 Task: Change the page orientation to portrait in print settings.
Action: Mouse moved to (18, 74)
Screenshot: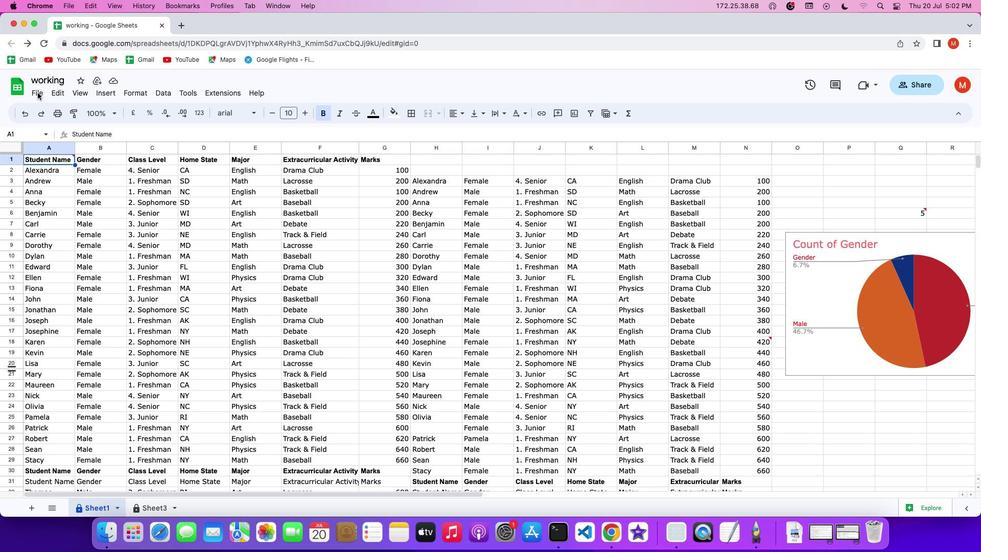 
Action: Mouse pressed left at (18, 74)
Screenshot: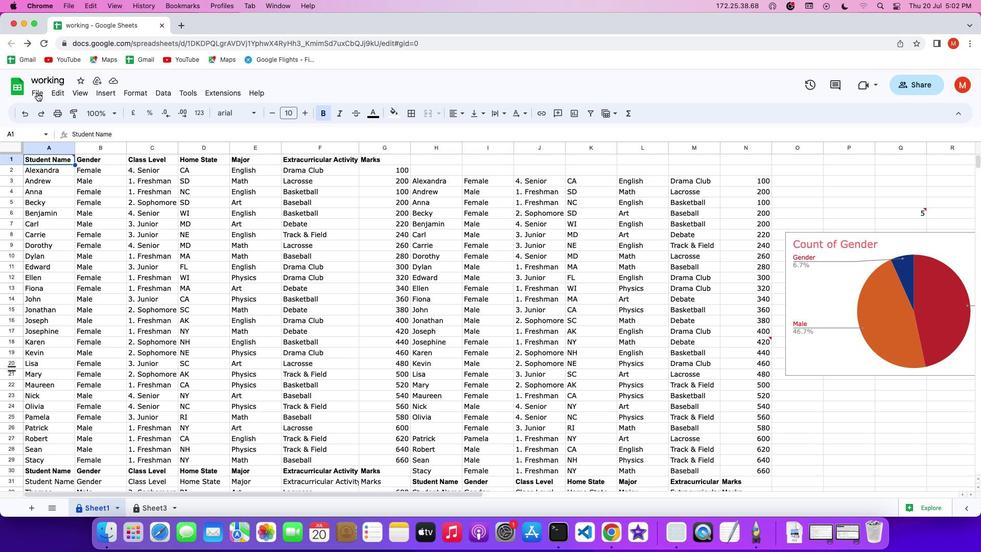 
Action: Mouse pressed left at (18, 74)
Screenshot: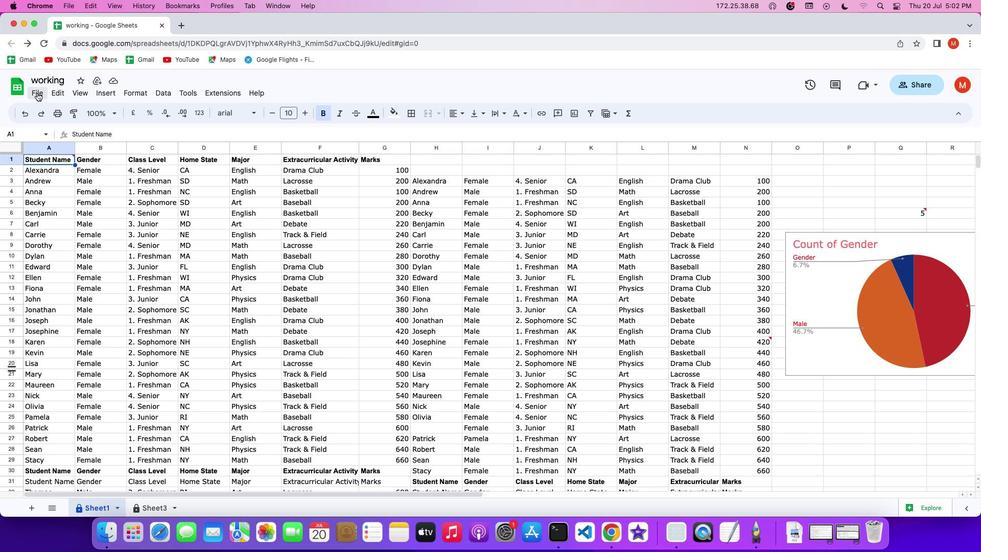 
Action: Mouse moved to (18, 74)
Screenshot: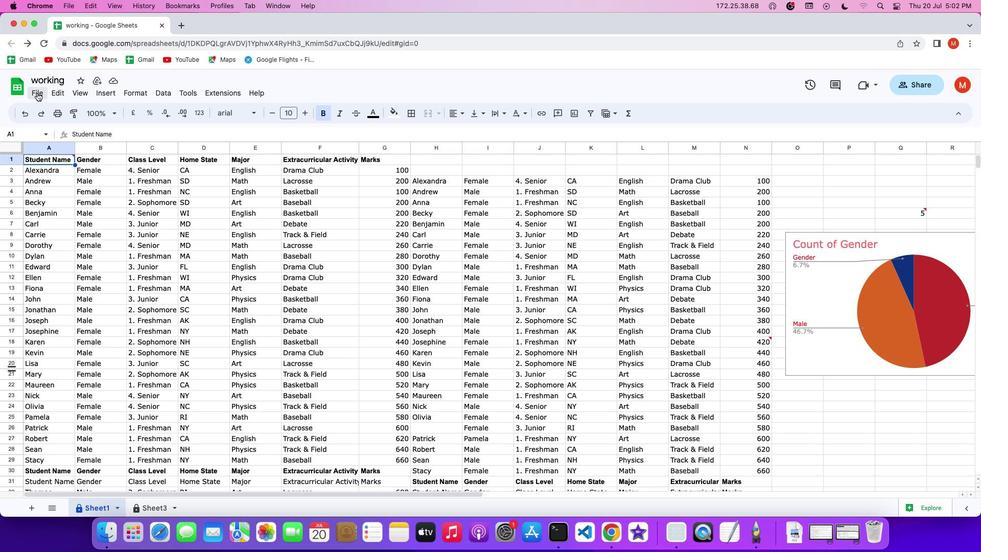 
Action: Mouse pressed left at (18, 74)
Screenshot: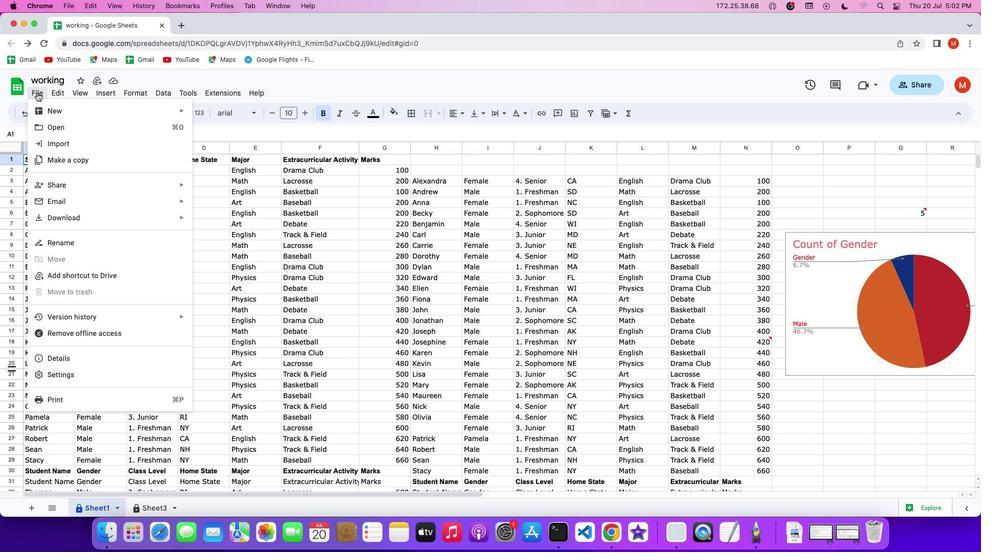 
Action: Mouse moved to (54, 376)
Screenshot: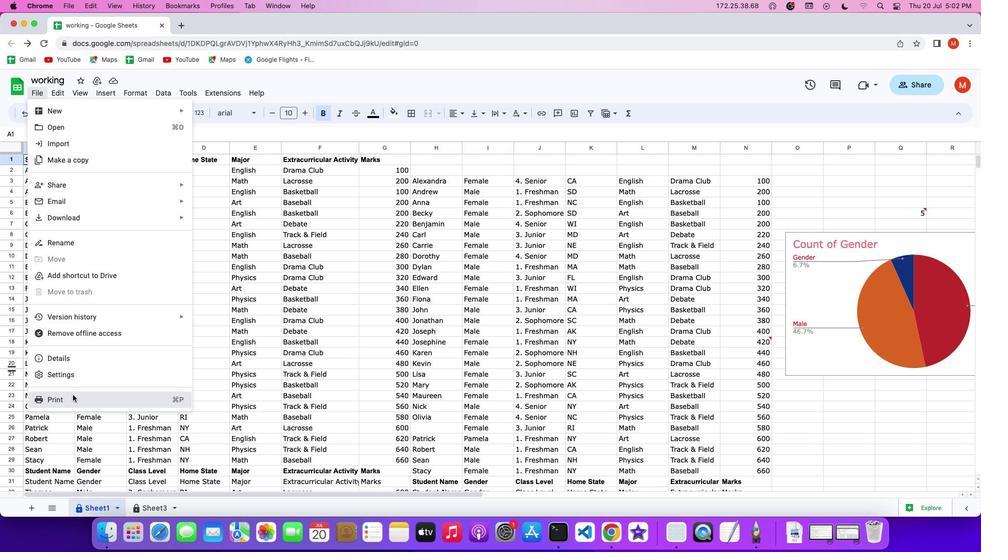 
Action: Mouse pressed left at (54, 376)
Screenshot: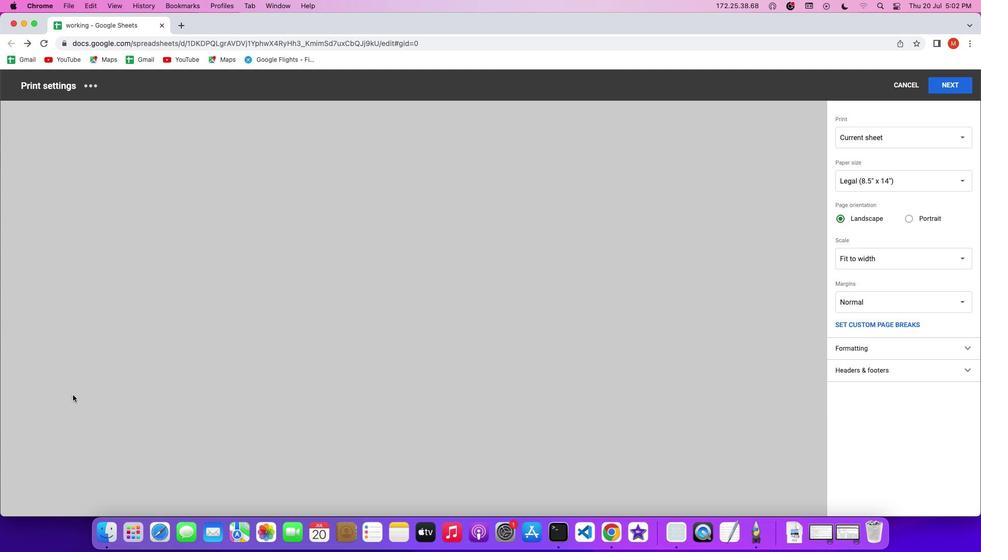 
Action: Mouse moved to (894, 201)
Screenshot: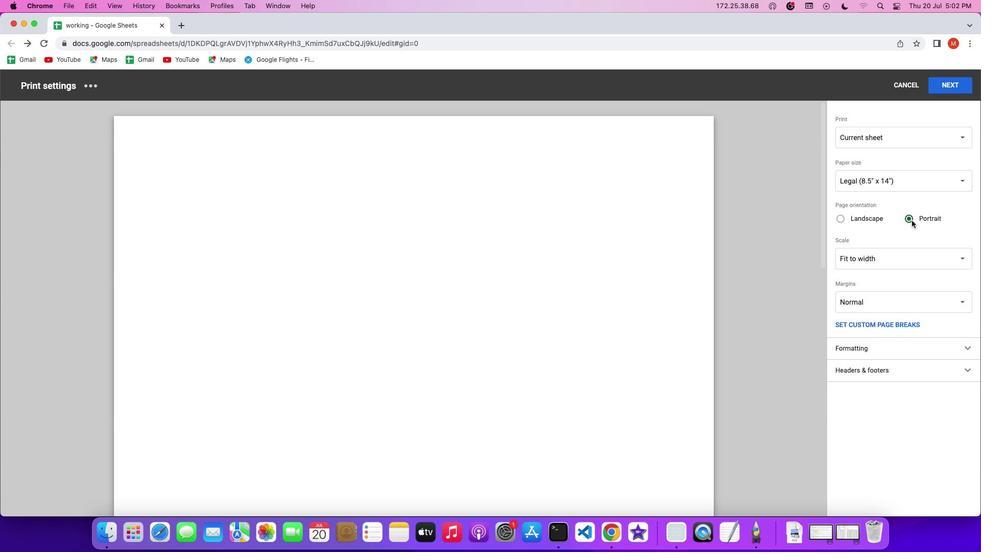 
Action: Mouse pressed left at (894, 201)
Screenshot: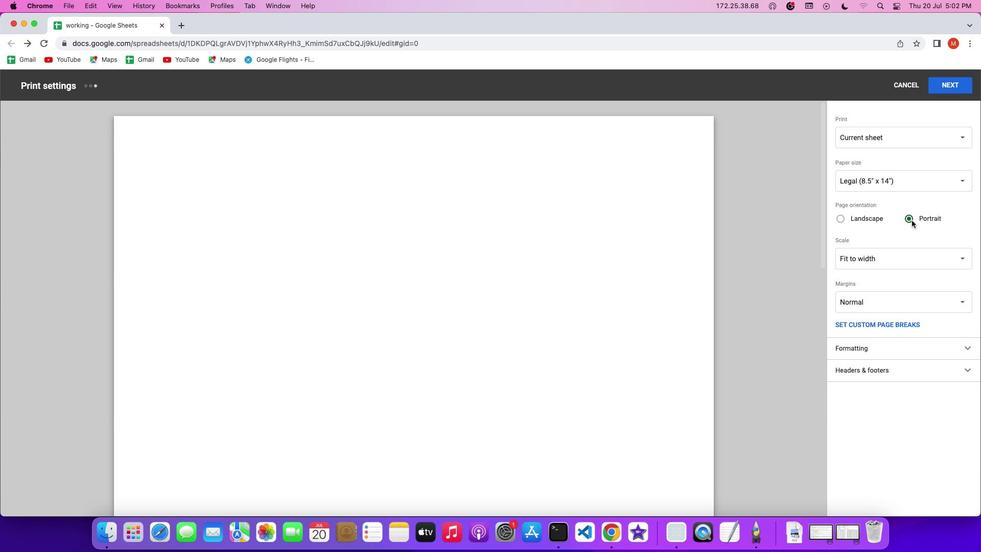 
Action: Mouse moved to (885, 204)
Screenshot: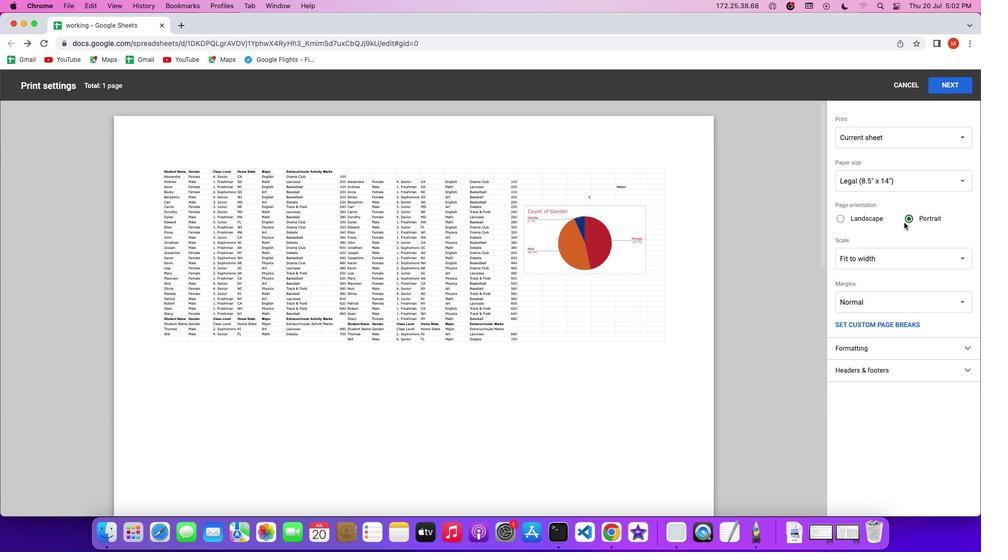 
